 Task: Add C.Wirthy & Co. Blackened Salmon to the cart.
Action: Mouse moved to (17, 128)
Screenshot: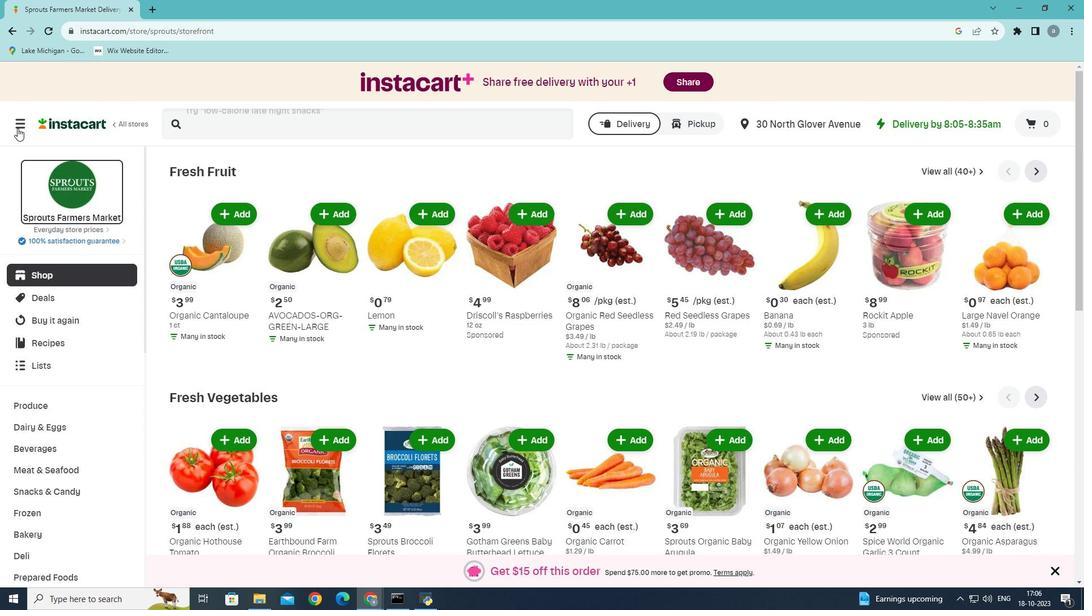 
Action: Mouse pressed left at (17, 128)
Screenshot: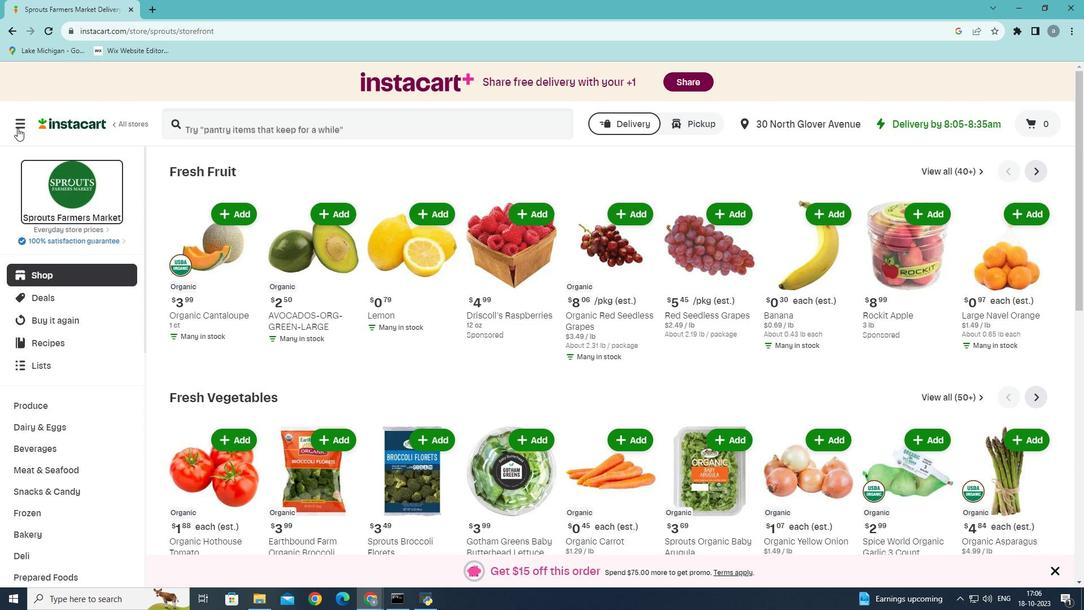 
Action: Mouse moved to (82, 335)
Screenshot: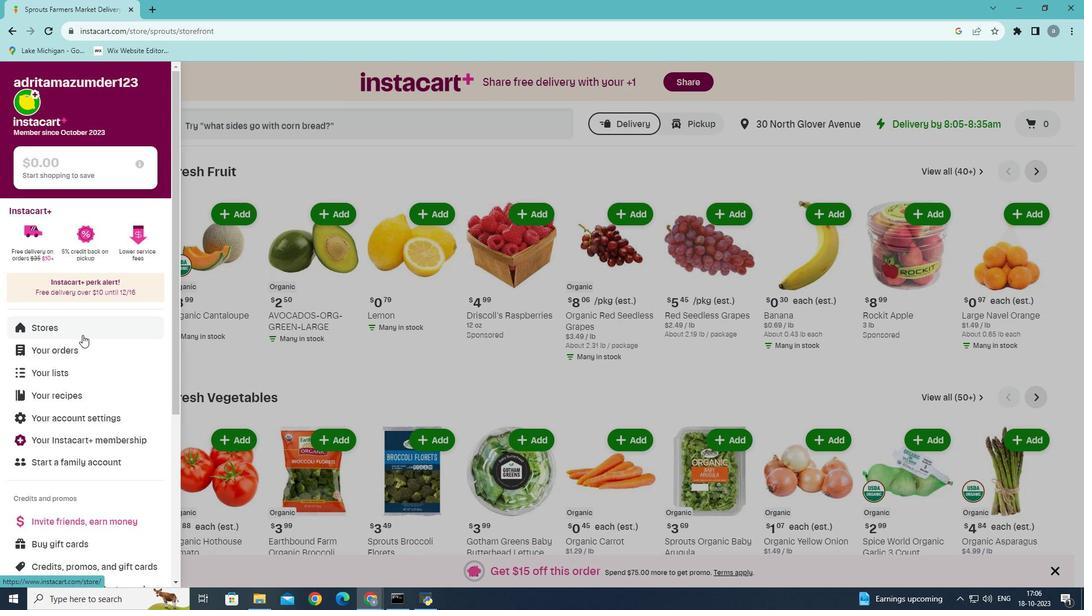 
Action: Mouse pressed left at (82, 335)
Screenshot: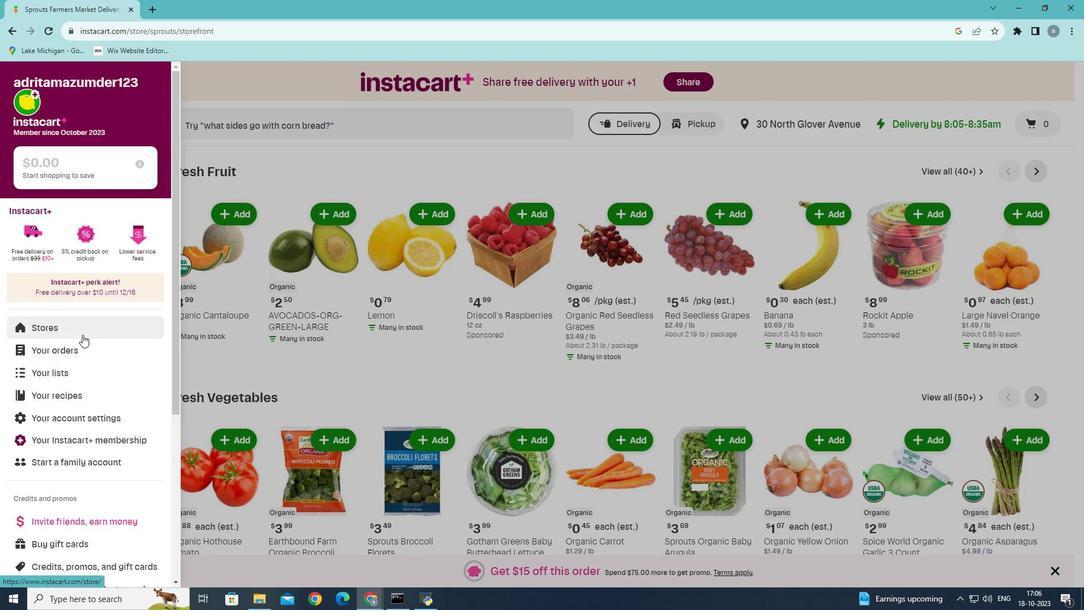 
Action: Mouse moved to (250, 134)
Screenshot: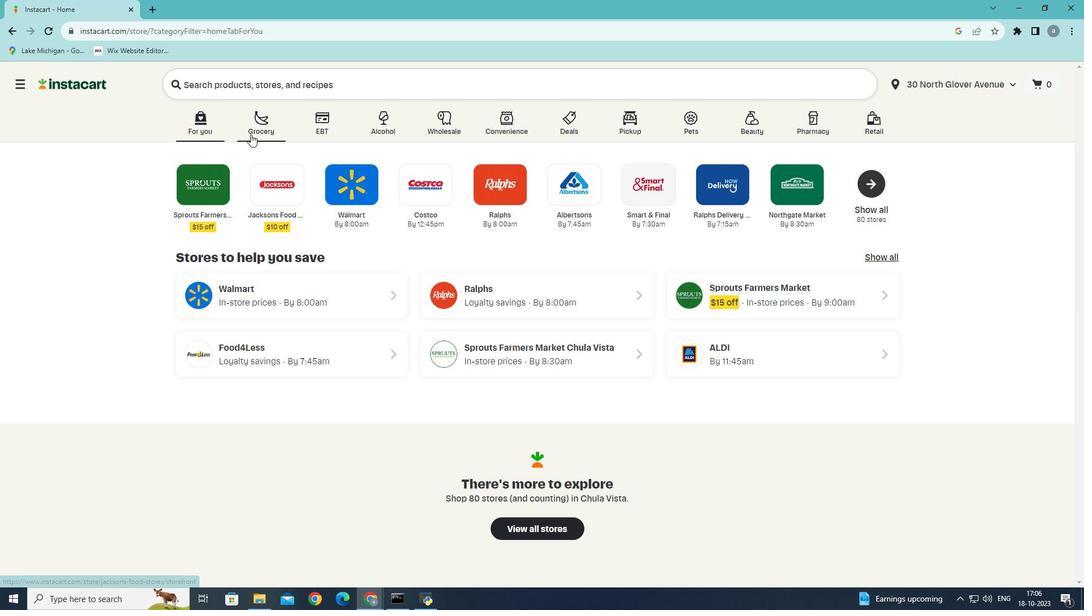 
Action: Mouse pressed left at (250, 134)
Screenshot: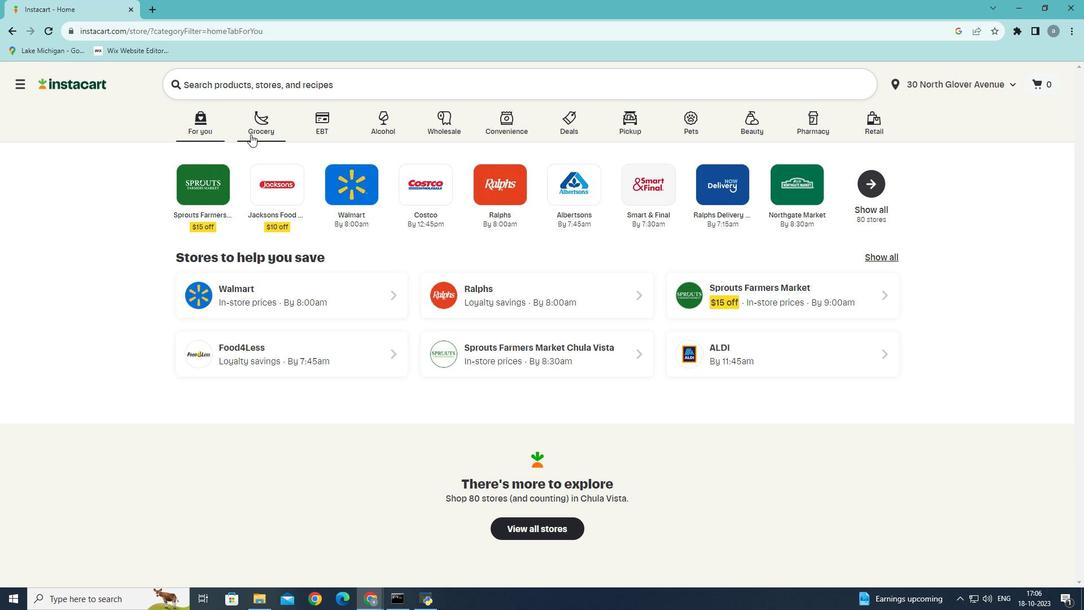 
Action: Mouse moved to (245, 332)
Screenshot: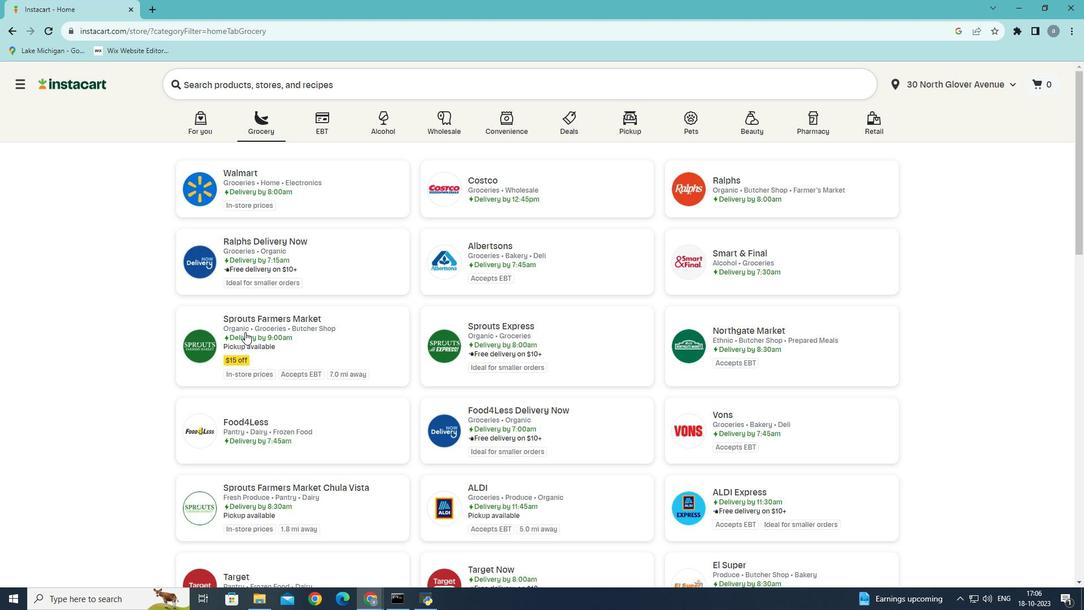 
Action: Mouse pressed left at (245, 332)
Screenshot: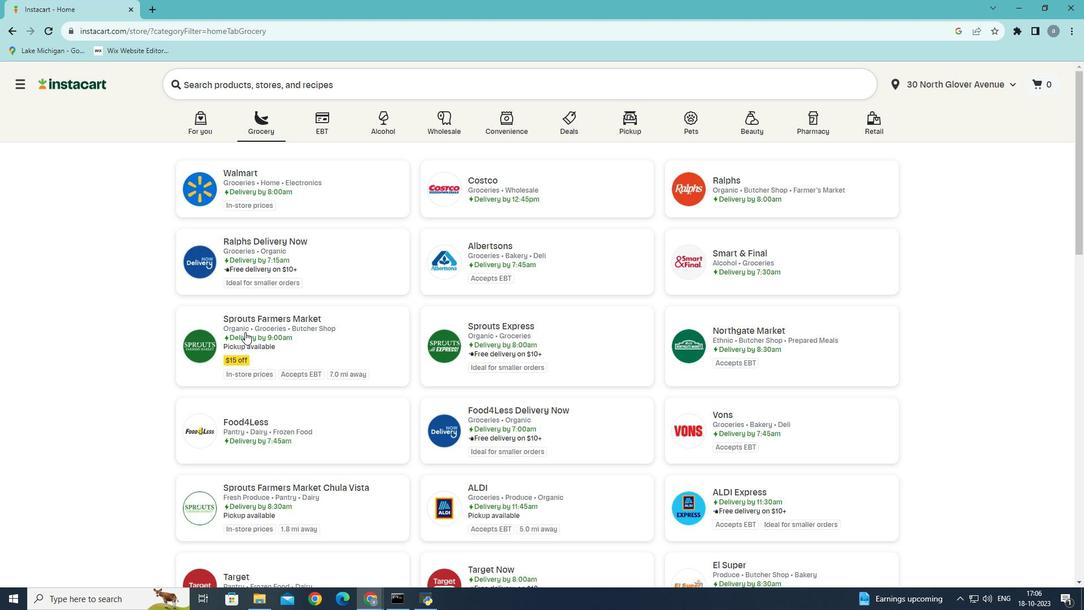 
Action: Mouse moved to (85, 470)
Screenshot: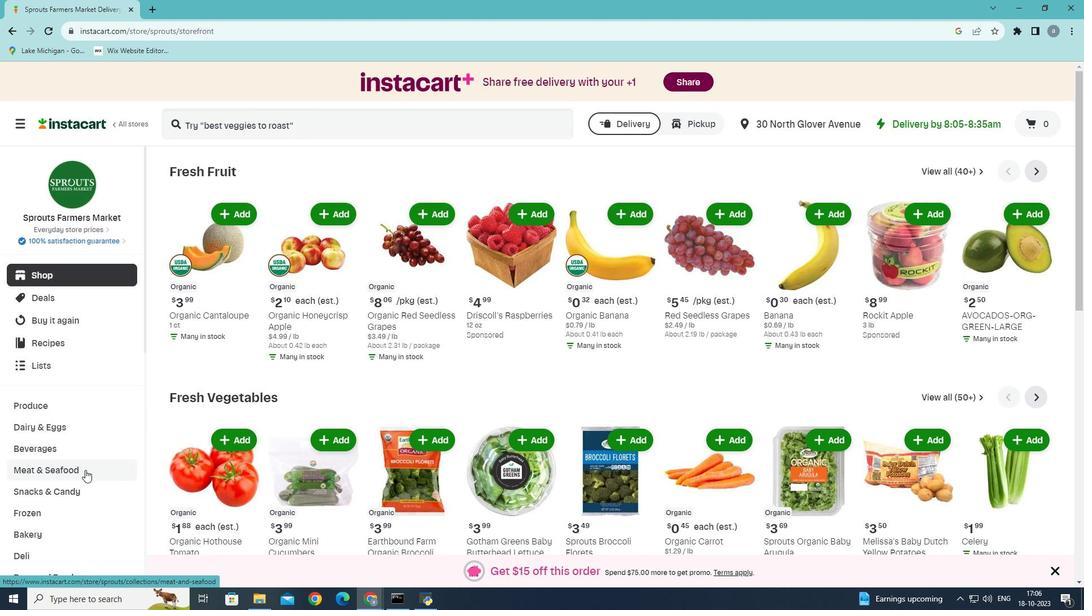 
Action: Mouse pressed left at (85, 470)
Screenshot: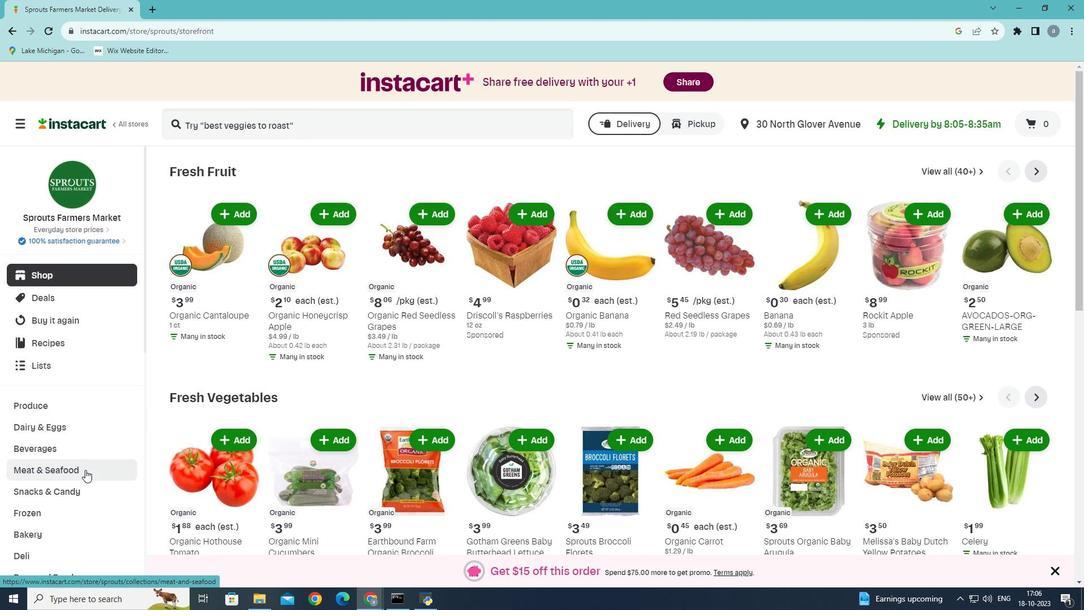 
Action: Mouse moved to (444, 198)
Screenshot: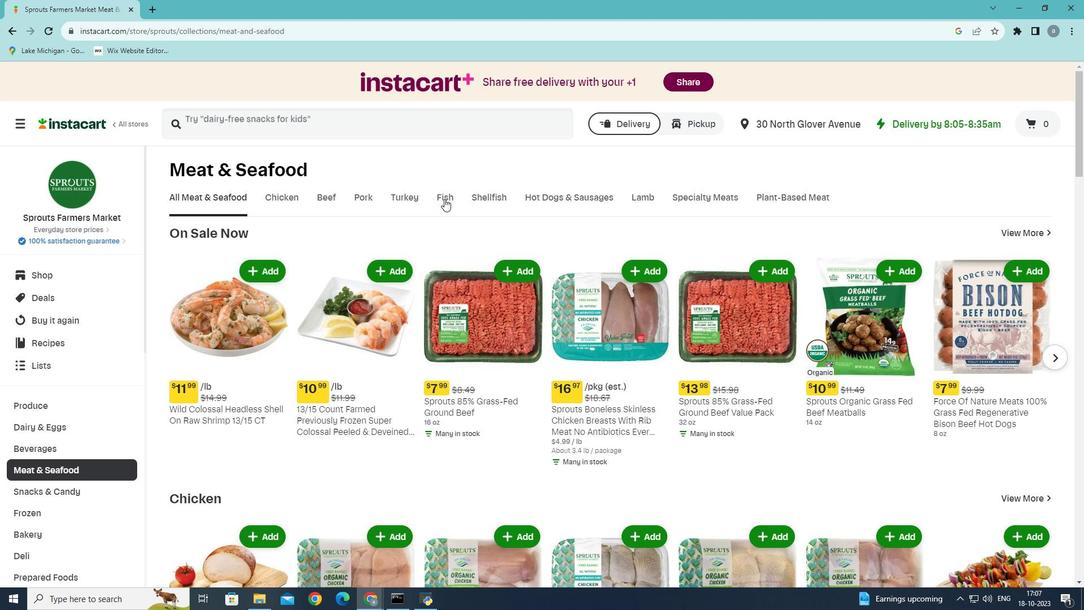 
Action: Mouse pressed left at (444, 198)
Screenshot: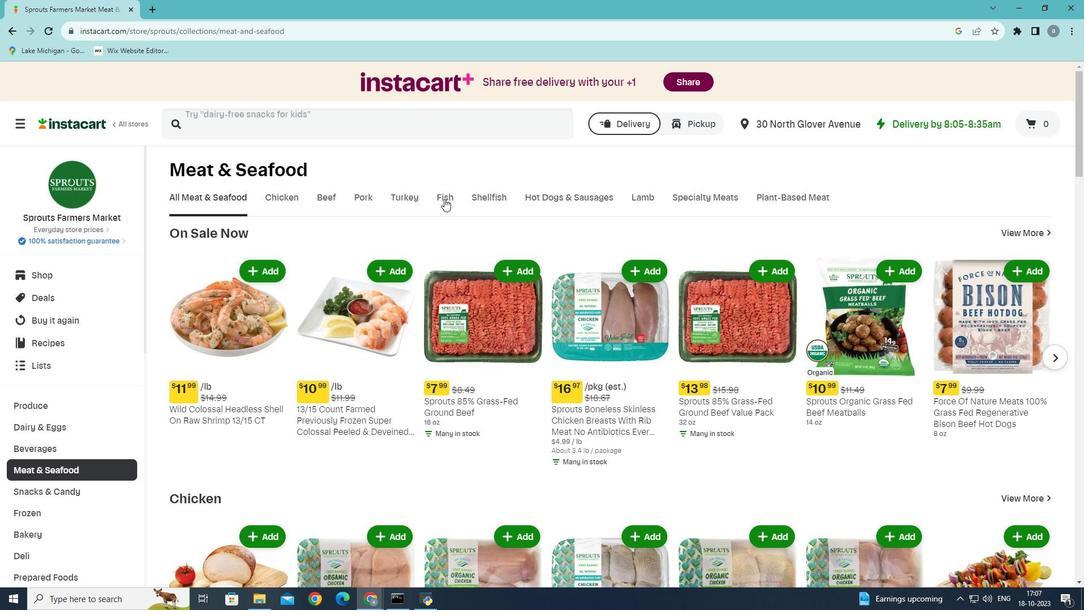 
Action: Mouse moved to (655, 451)
Screenshot: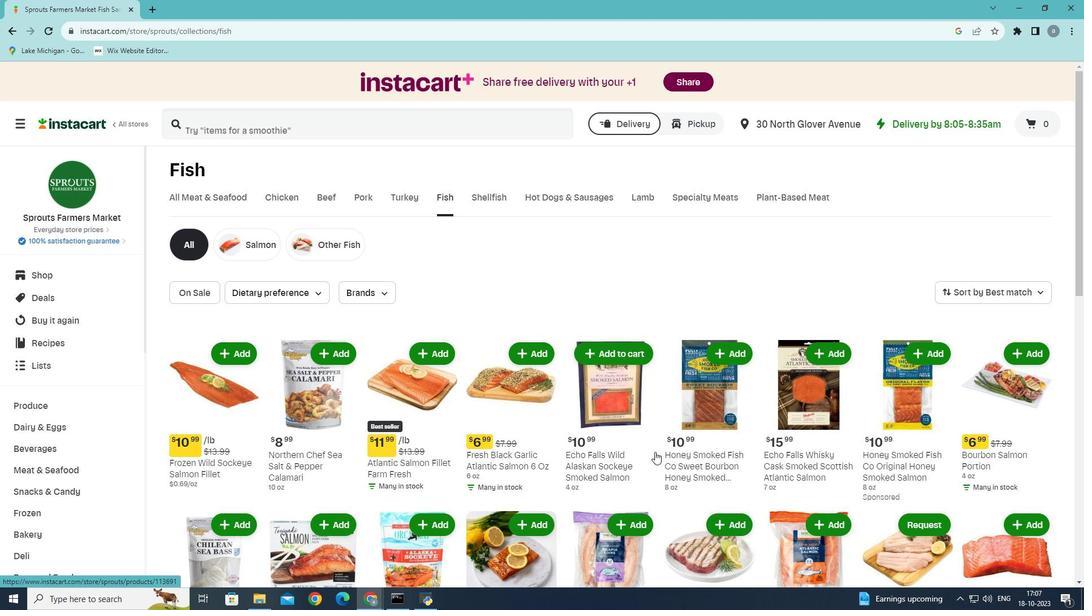 
Action: Mouse scrolled (655, 451) with delta (0, 0)
Screenshot: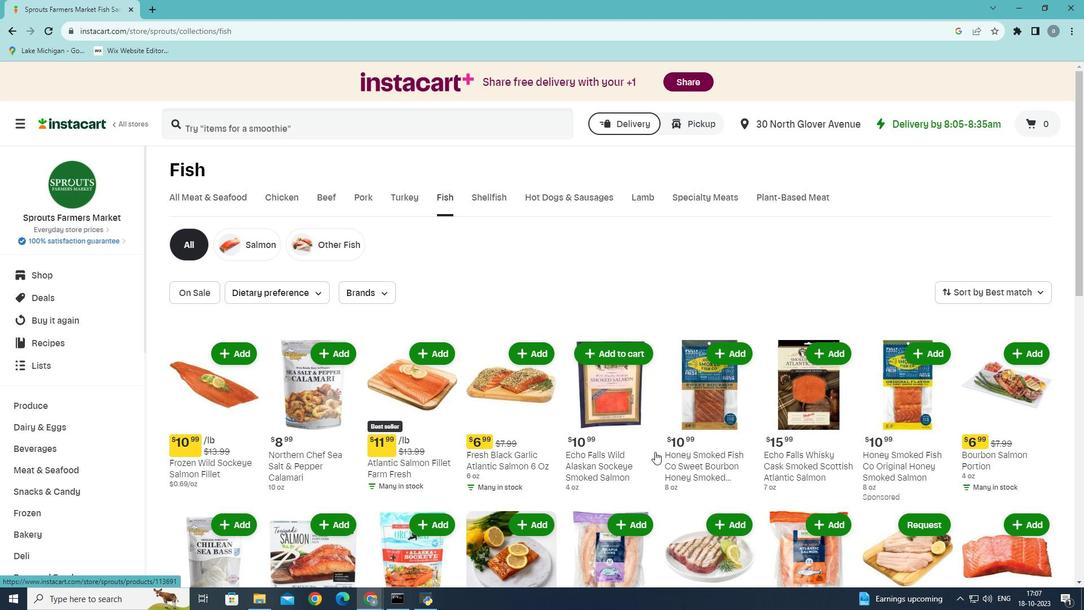 
Action: Mouse moved to (655, 451)
Screenshot: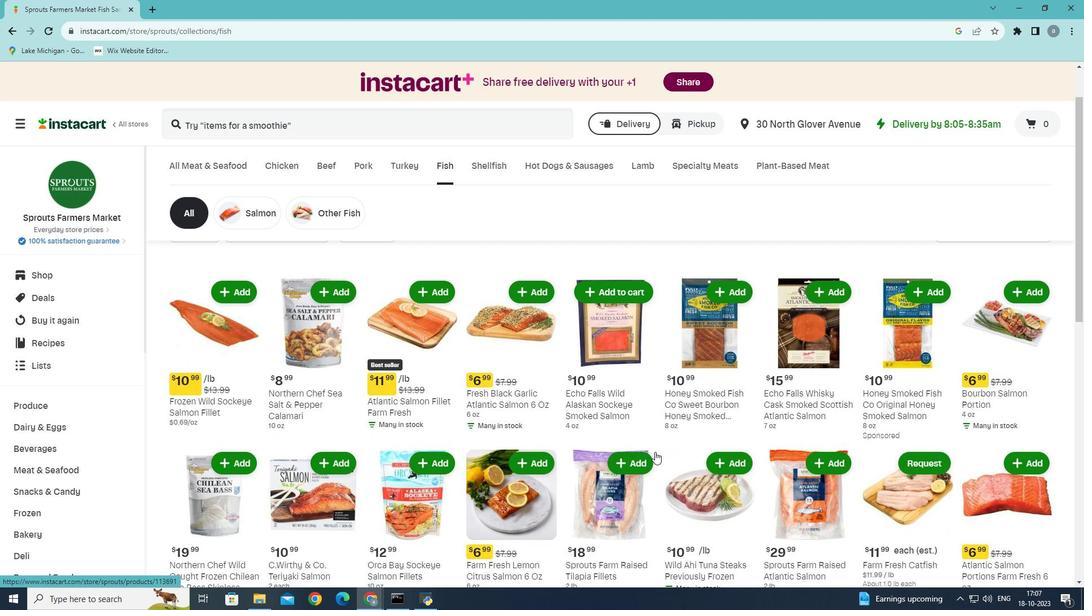 
Action: Mouse scrolled (655, 451) with delta (0, 0)
Screenshot: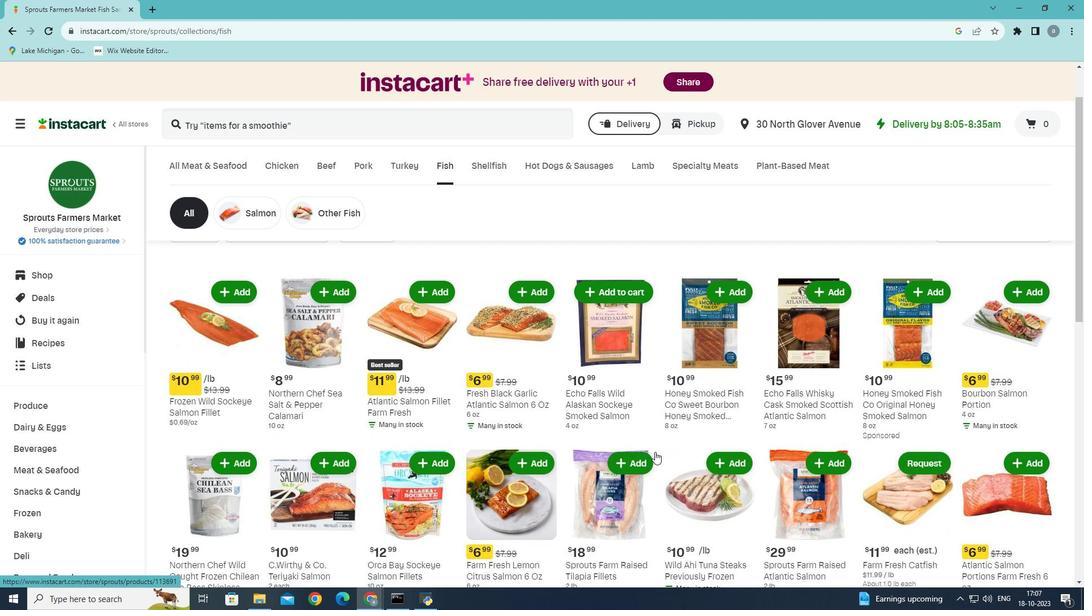
Action: Mouse moved to (726, 523)
Screenshot: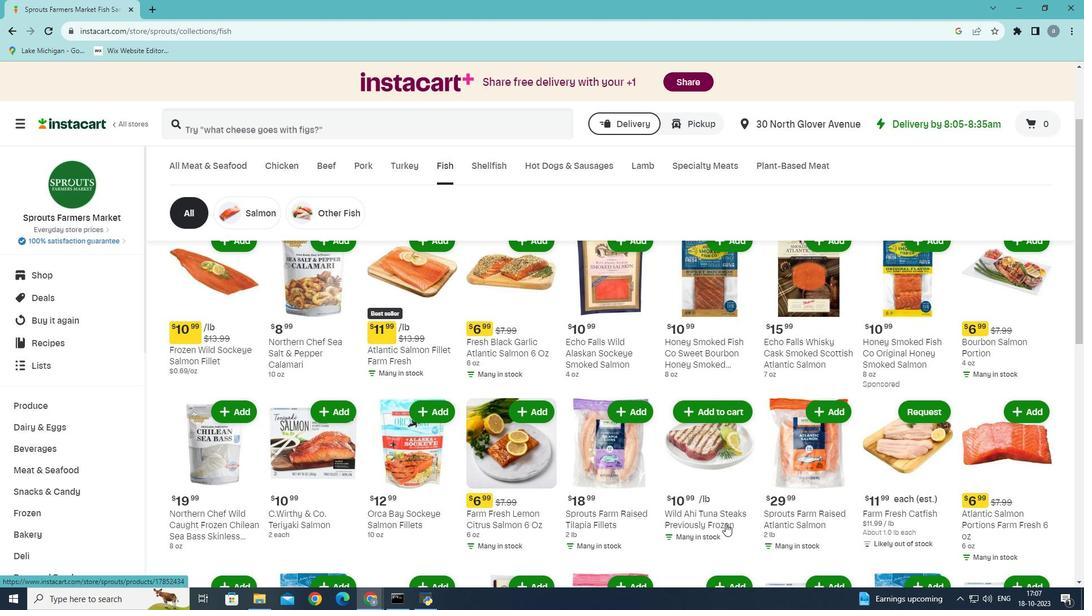 
Action: Mouse scrolled (726, 523) with delta (0, 0)
Screenshot: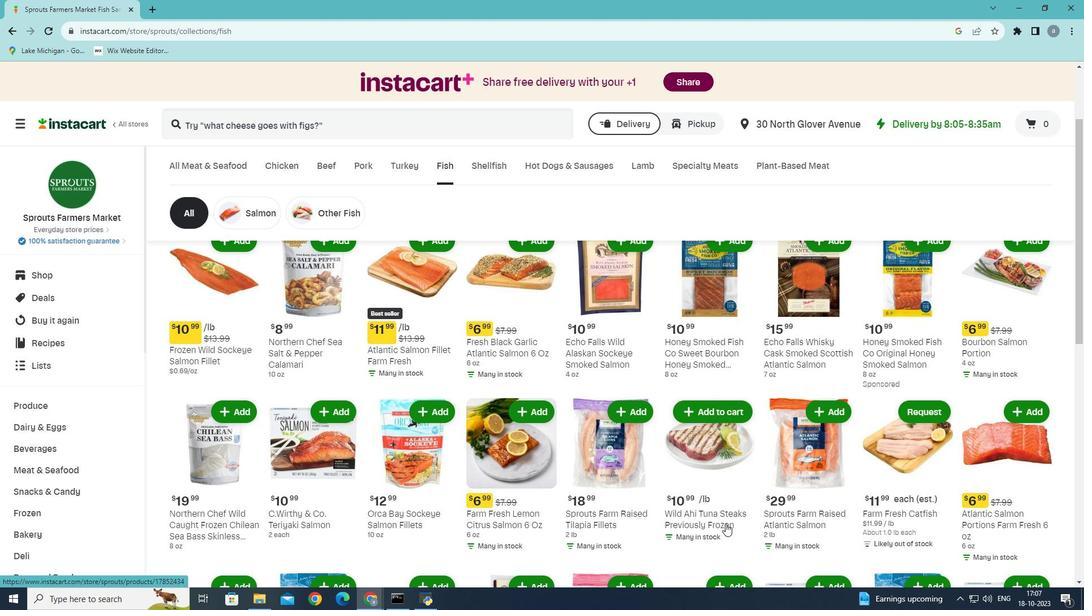 
Action: Mouse scrolled (726, 523) with delta (0, 0)
Screenshot: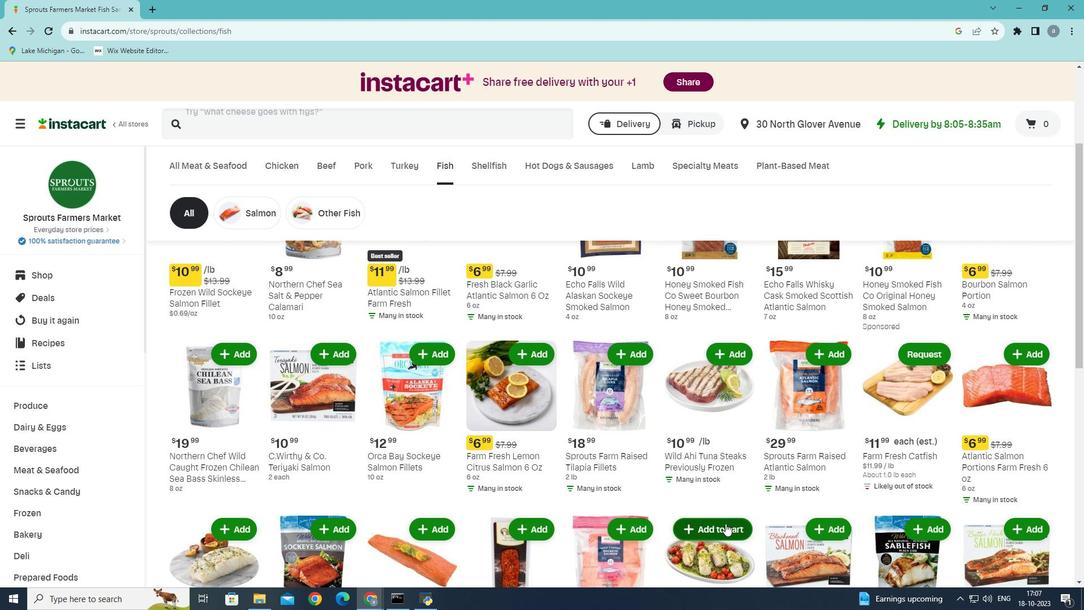 
Action: Mouse scrolled (726, 523) with delta (0, 0)
Screenshot: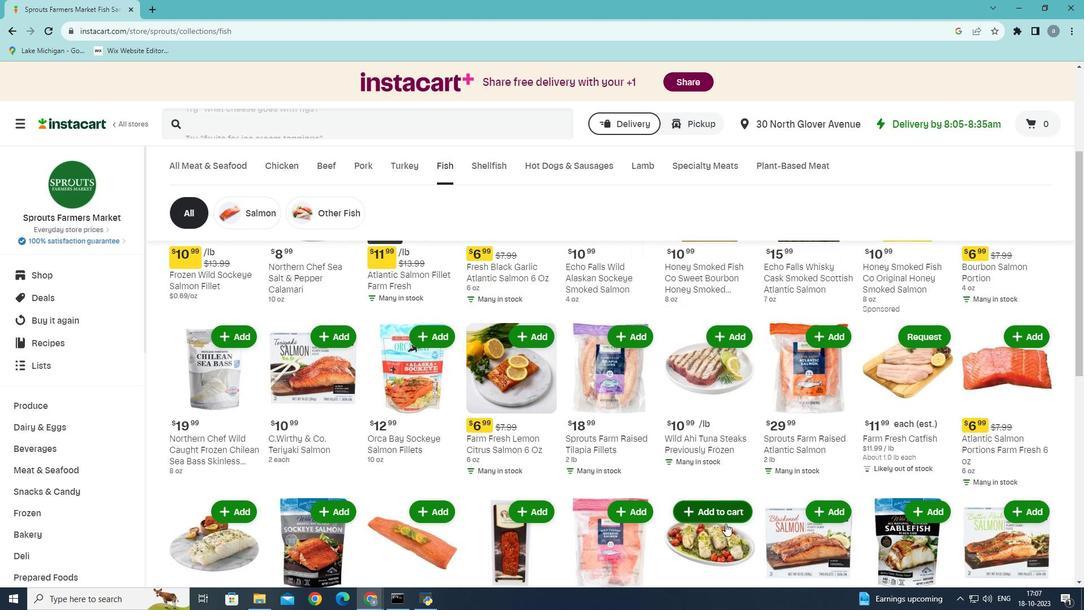 
Action: Mouse scrolled (726, 523) with delta (0, 0)
Screenshot: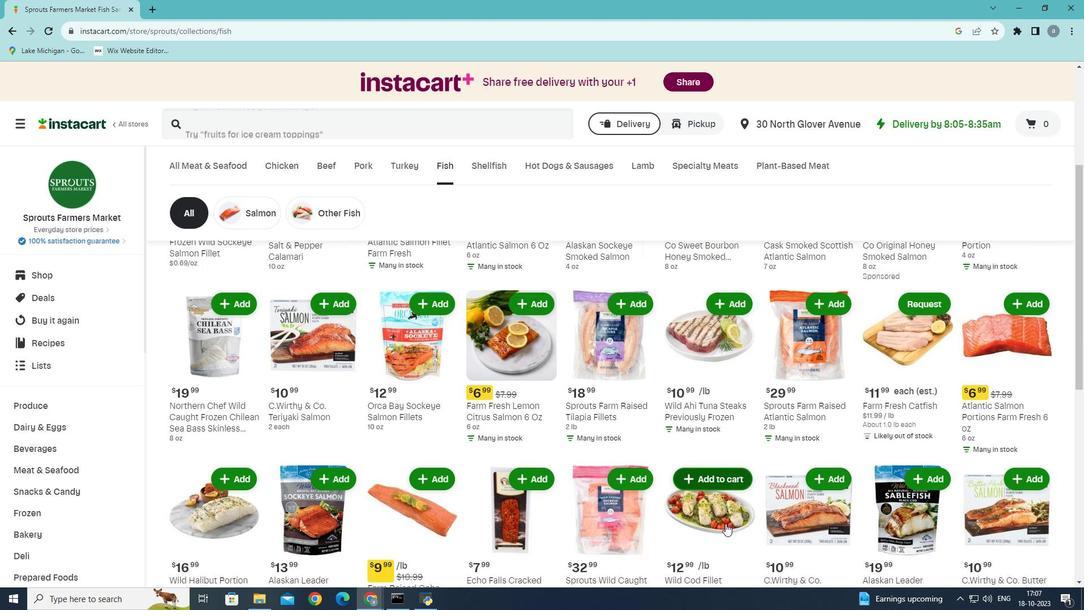 
Action: Mouse moved to (813, 354)
Screenshot: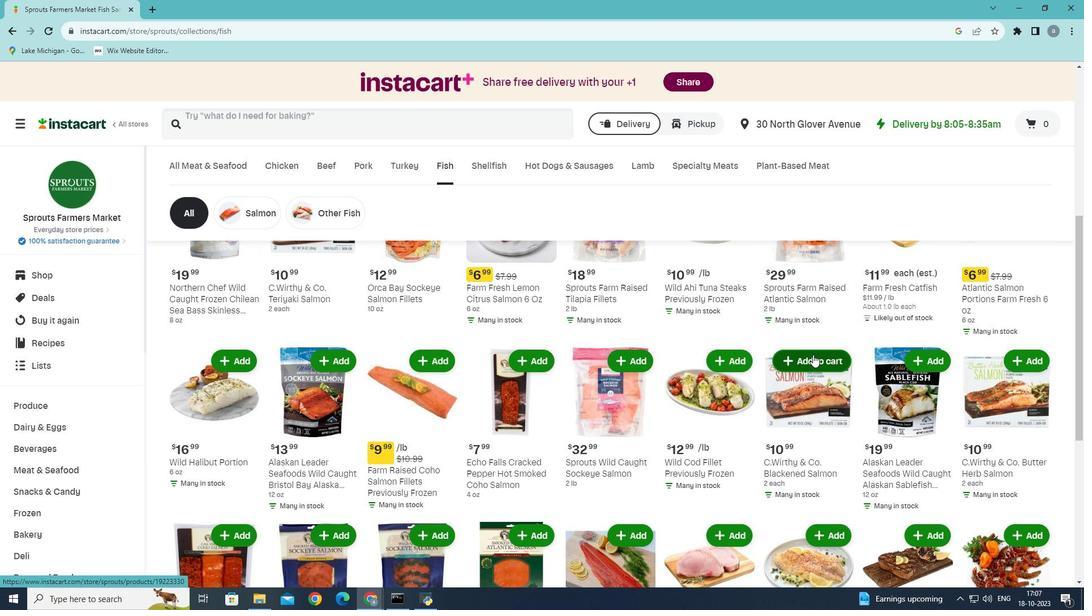 
Action: Mouse pressed left at (813, 354)
Screenshot: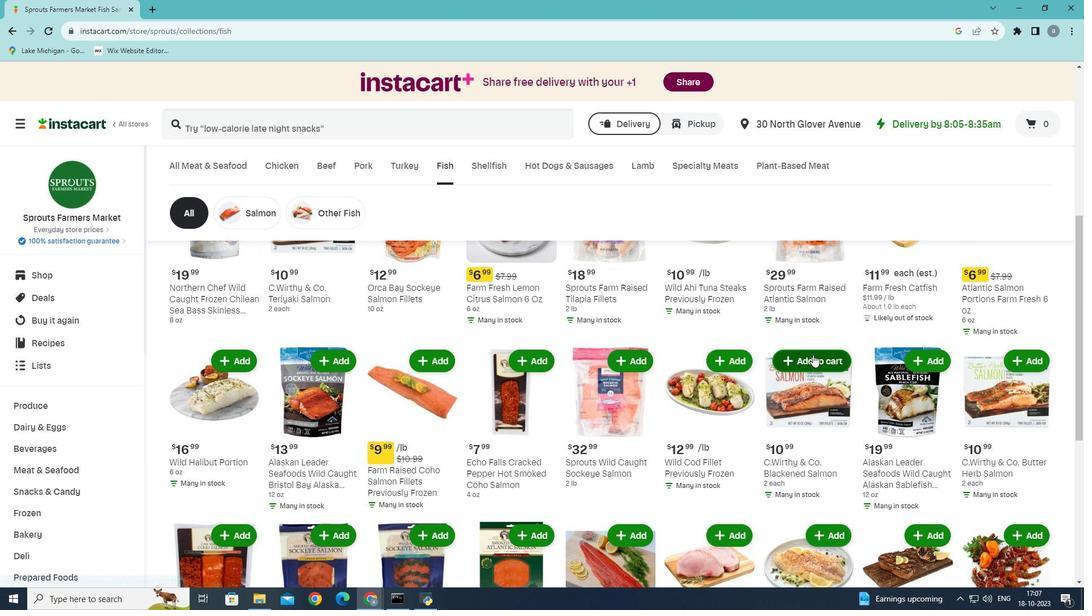 
Action: Mouse moved to (798, 371)
Screenshot: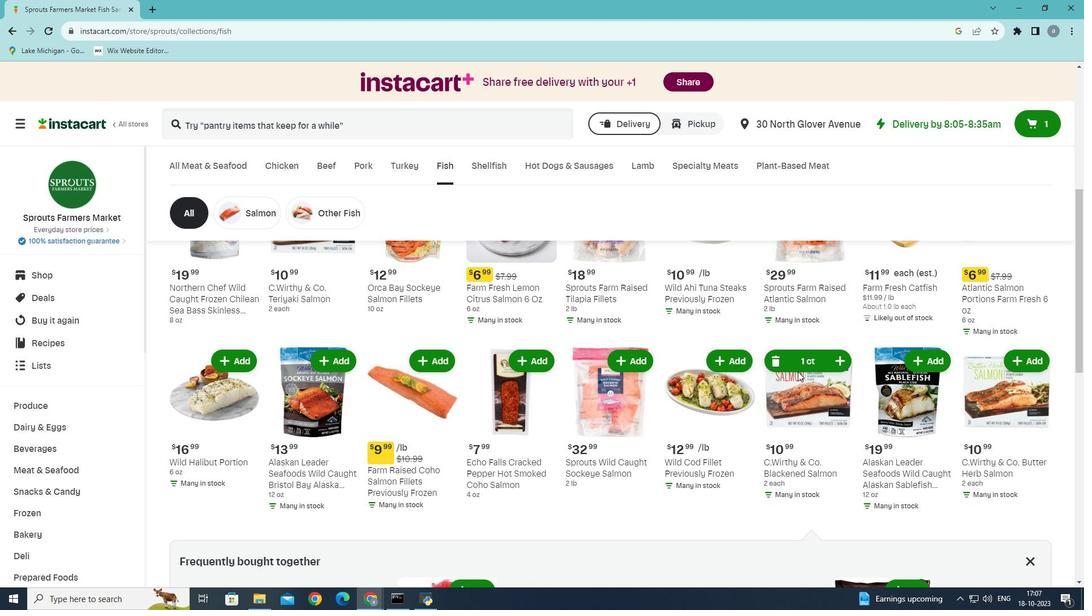 
